 Task: Create a due date automation trigger when advanced on, on the monday after a card is due add content with a name or a description not starting with resume at 11:00 AM.
Action: Mouse moved to (1151, 92)
Screenshot: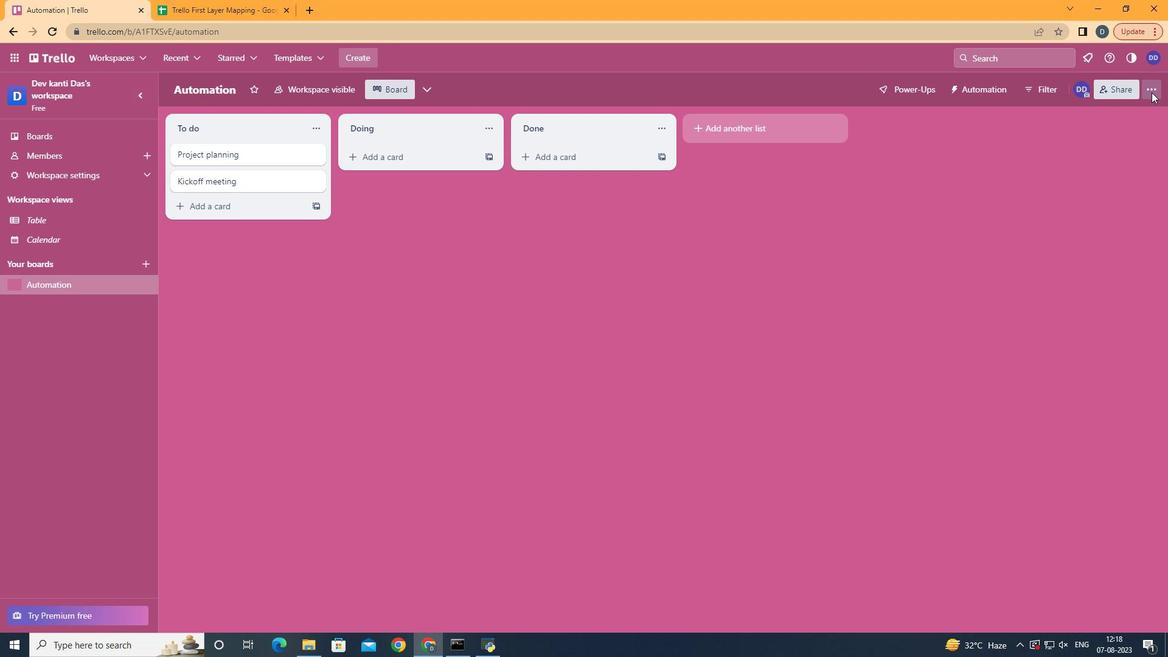 
Action: Mouse pressed left at (1151, 92)
Screenshot: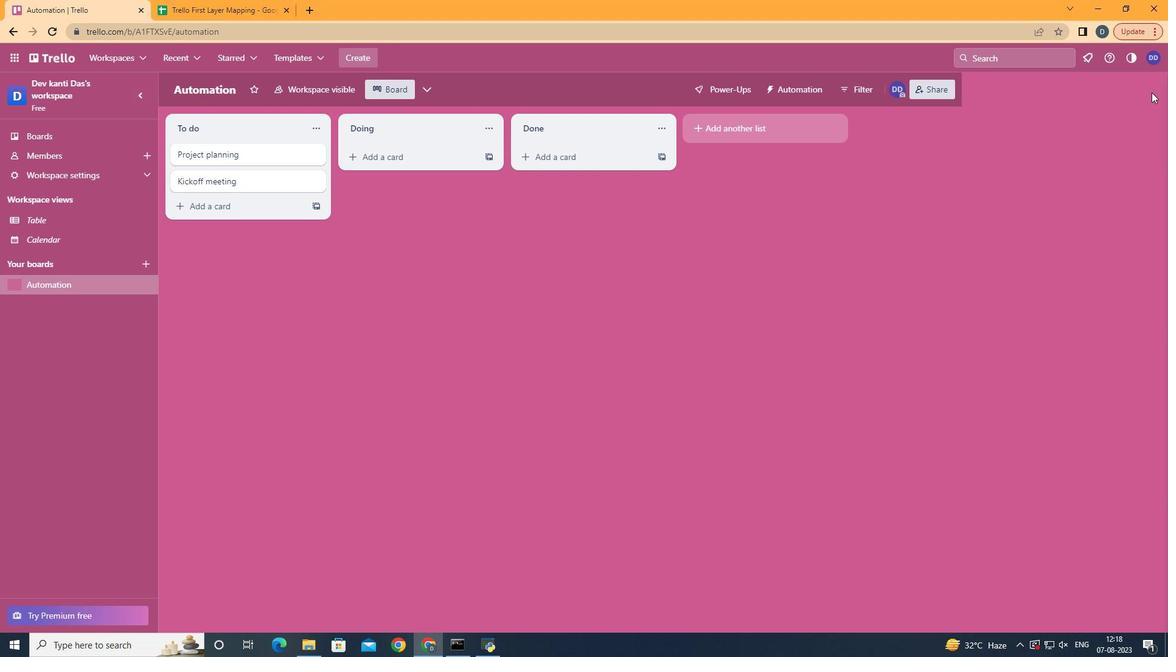 
Action: Mouse moved to (1043, 250)
Screenshot: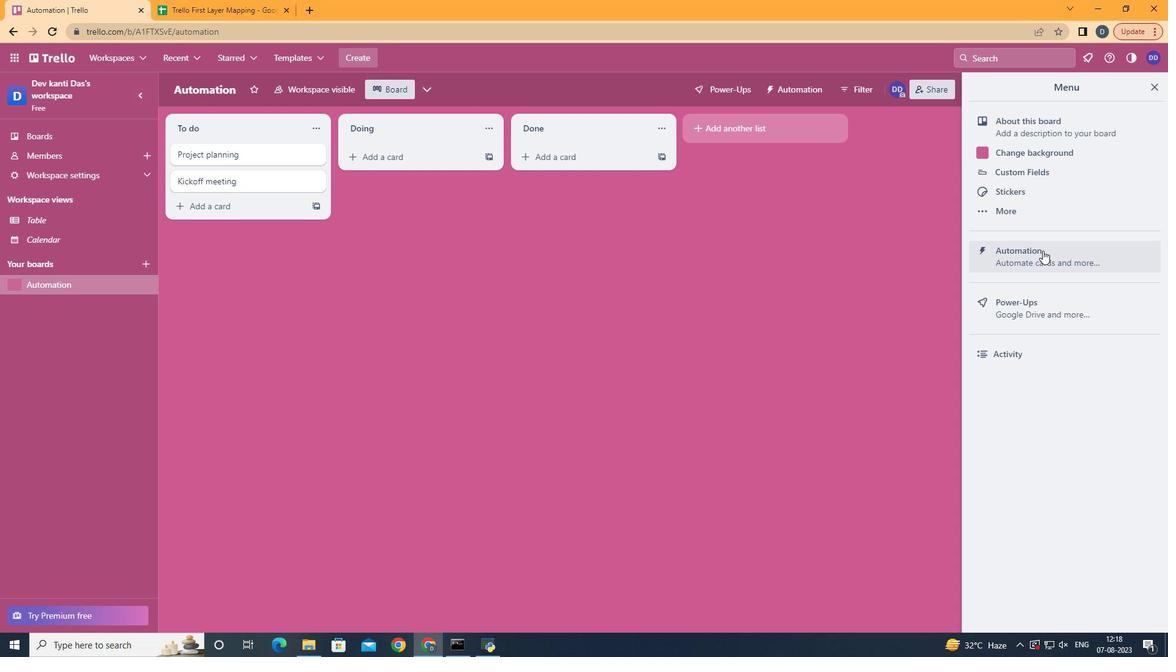 
Action: Mouse pressed left at (1043, 250)
Screenshot: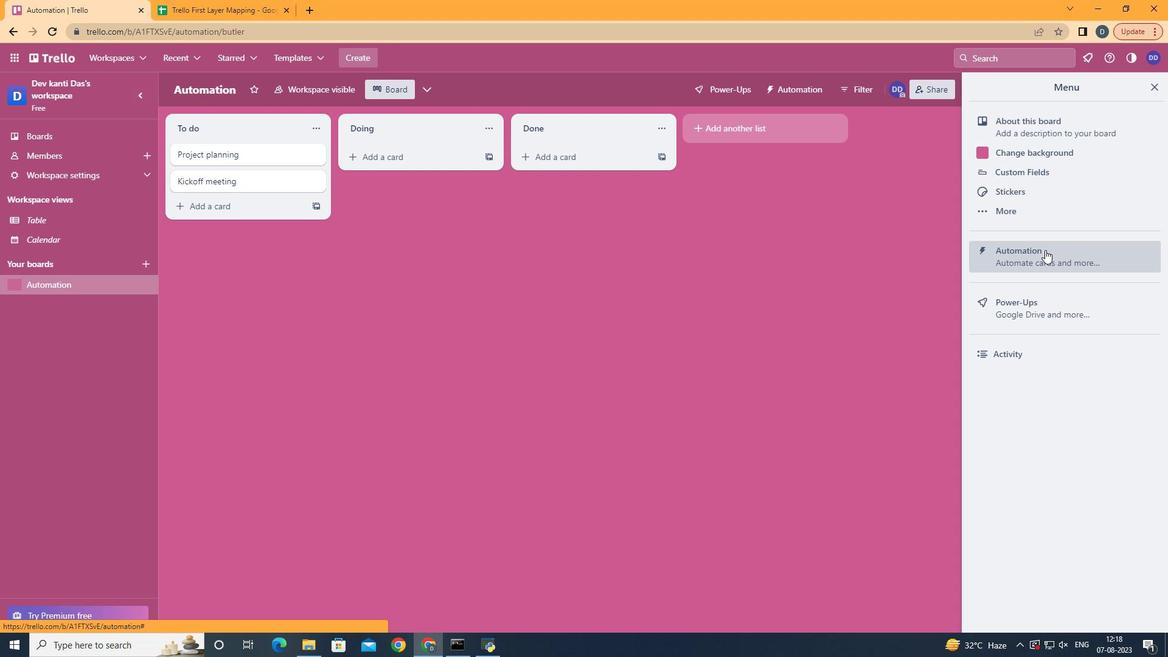 
Action: Mouse moved to (250, 246)
Screenshot: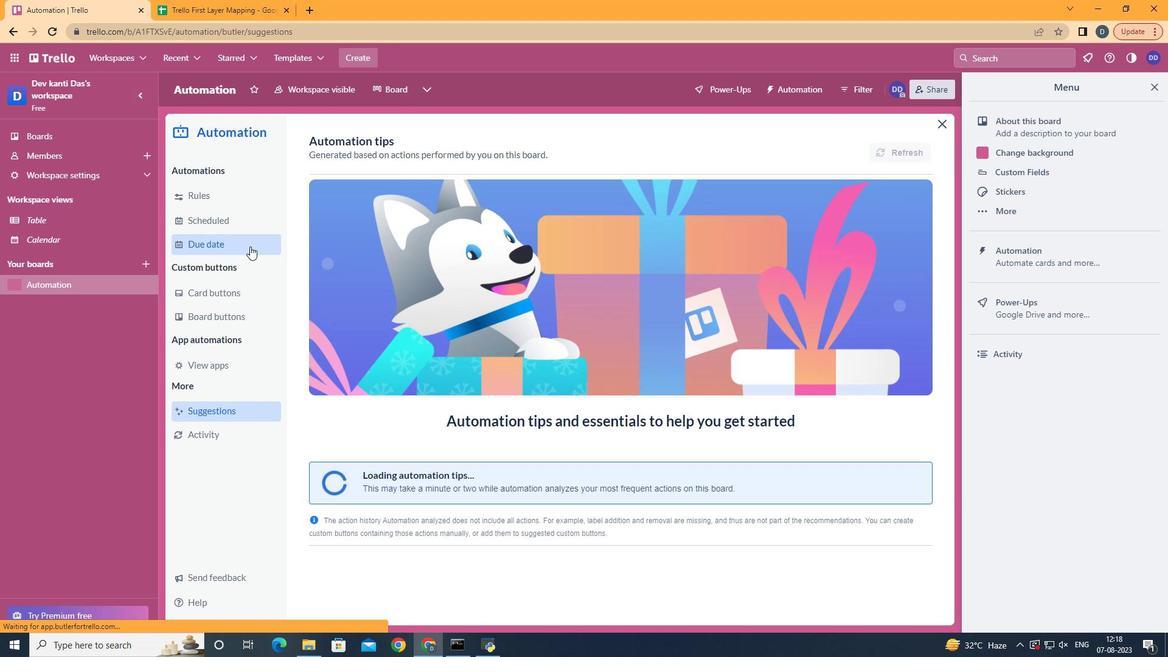 
Action: Mouse pressed left at (250, 246)
Screenshot: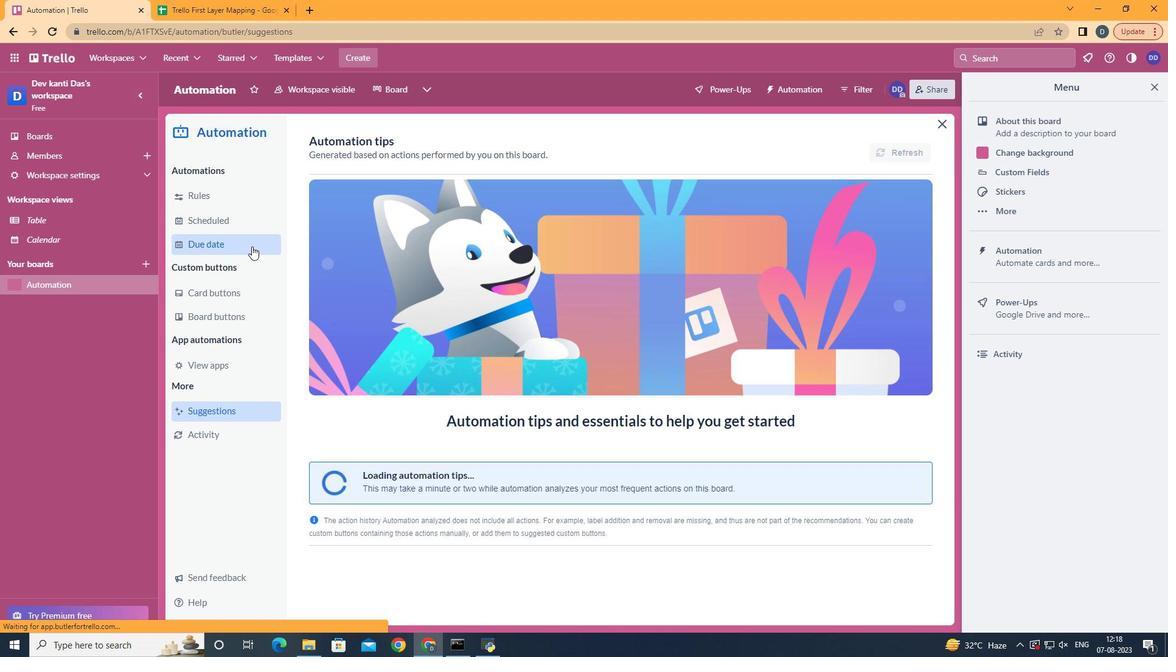 
Action: Mouse moved to (847, 146)
Screenshot: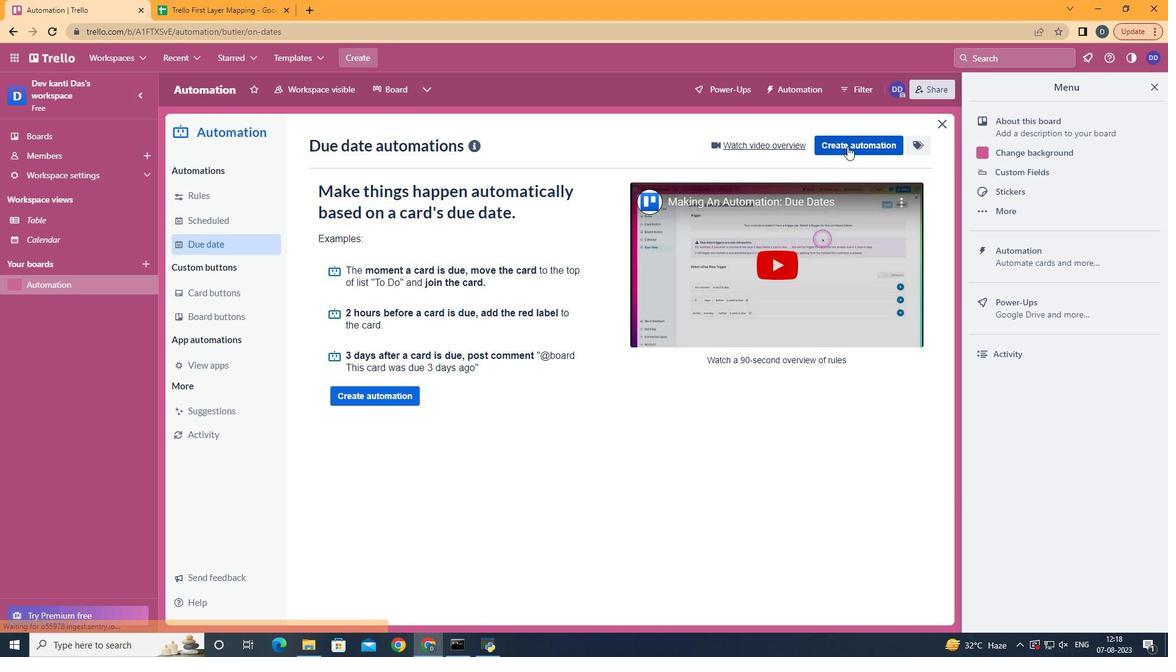 
Action: Mouse pressed left at (847, 146)
Screenshot: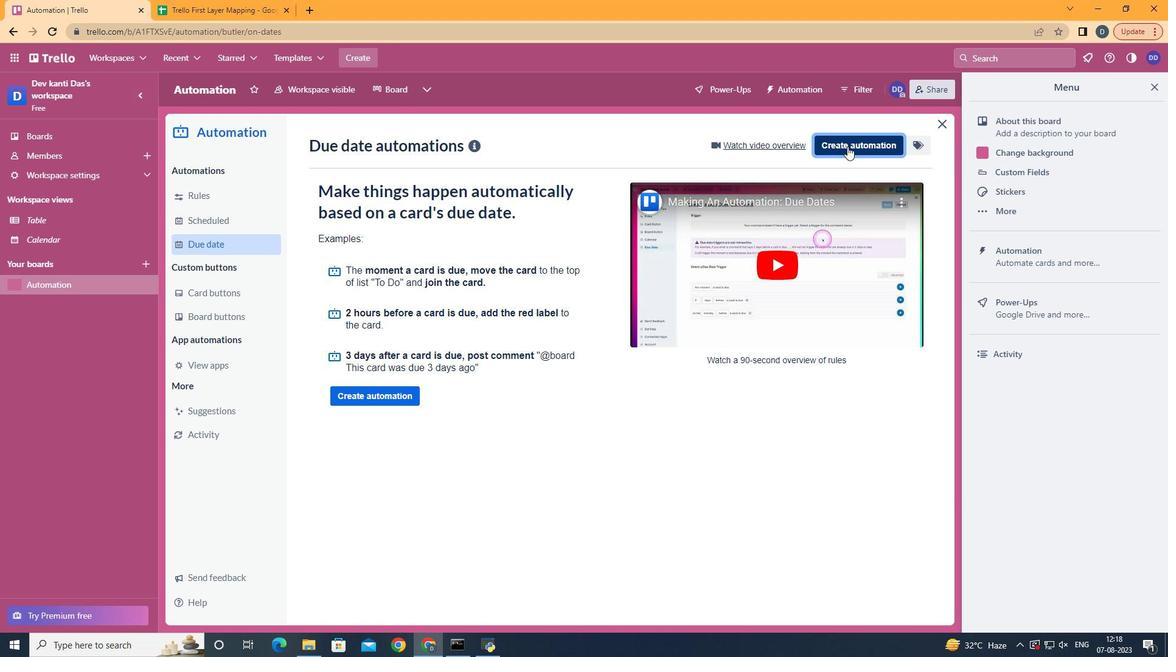 
Action: Mouse moved to (600, 262)
Screenshot: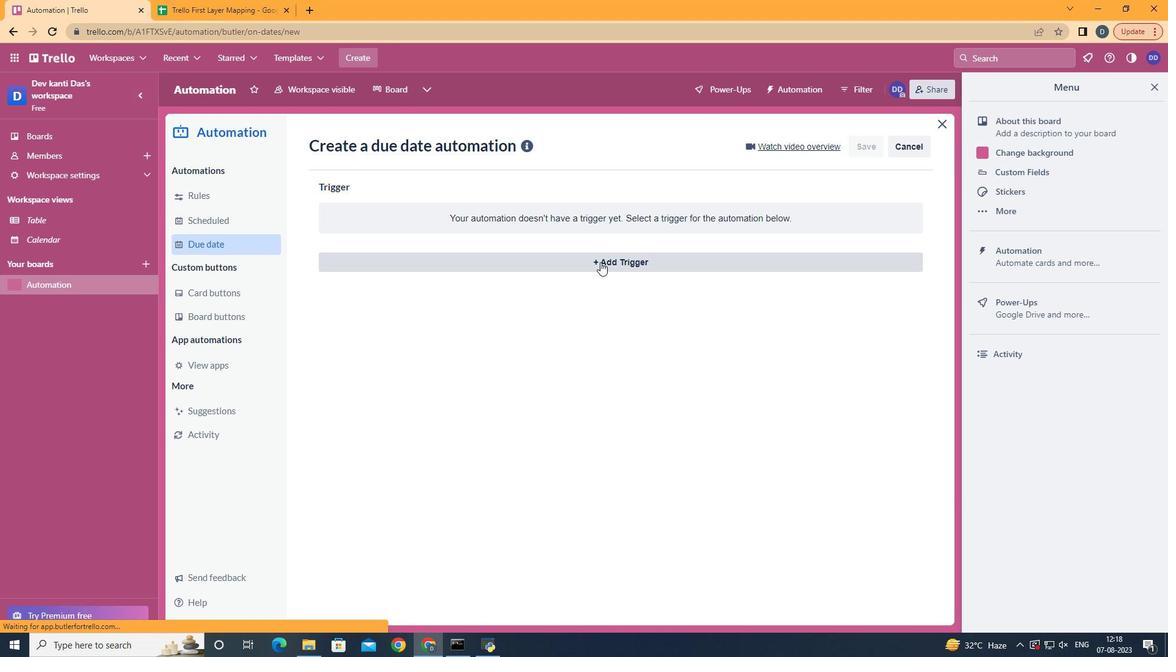 
Action: Mouse pressed left at (600, 262)
Screenshot: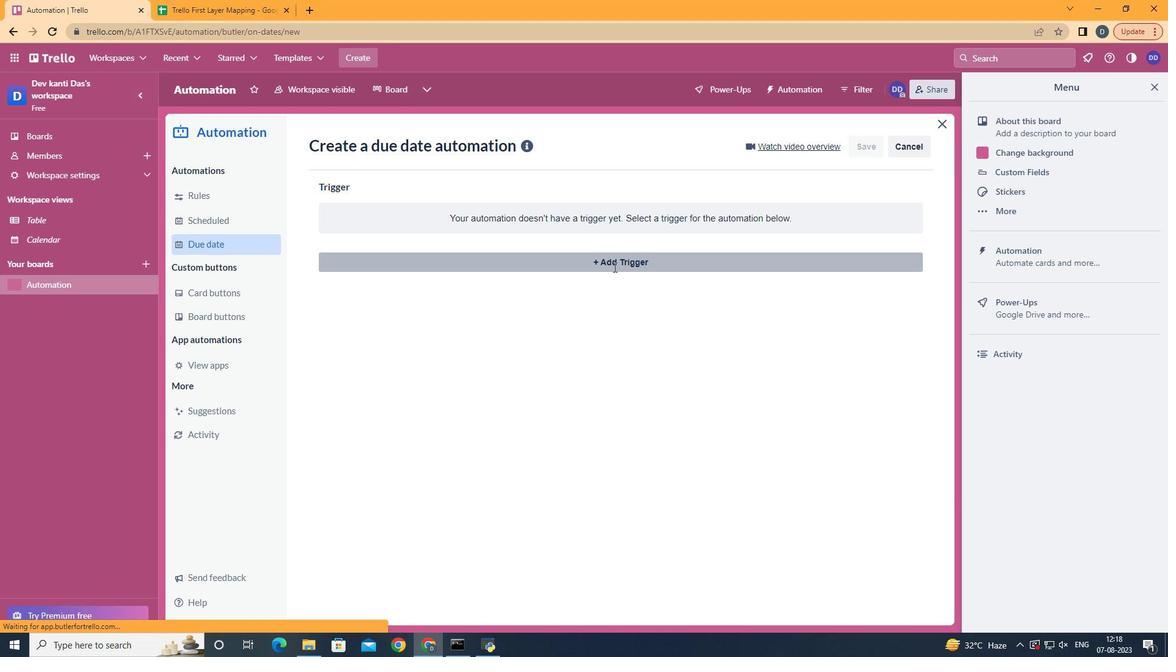 
Action: Mouse moved to (408, 319)
Screenshot: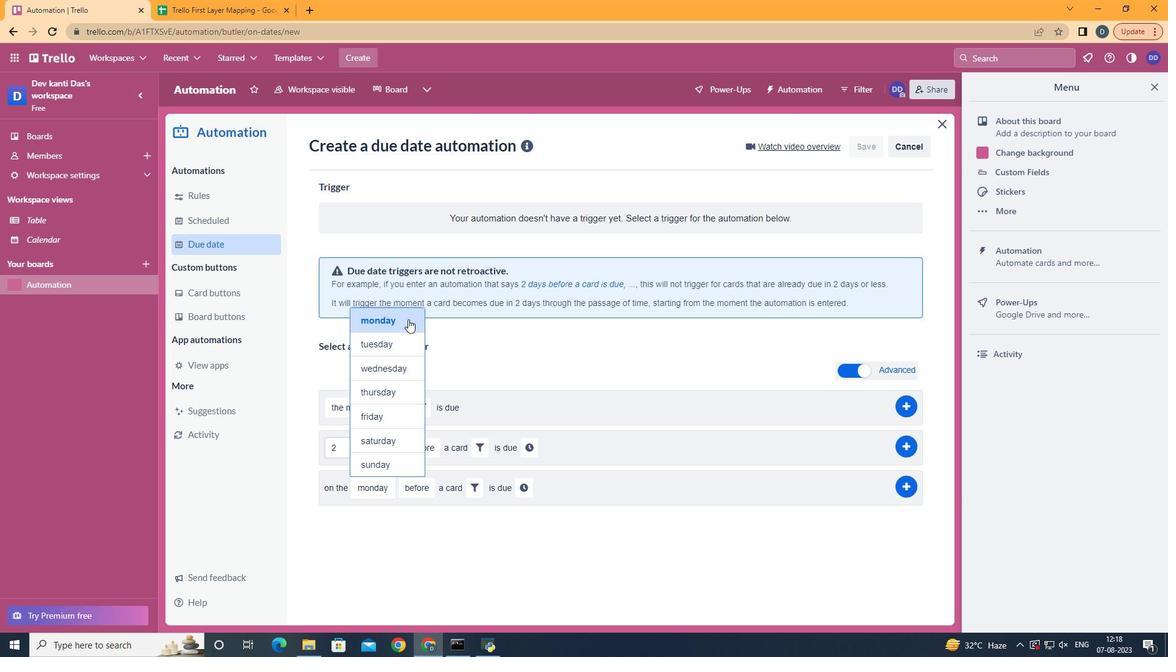 
Action: Mouse pressed left at (408, 319)
Screenshot: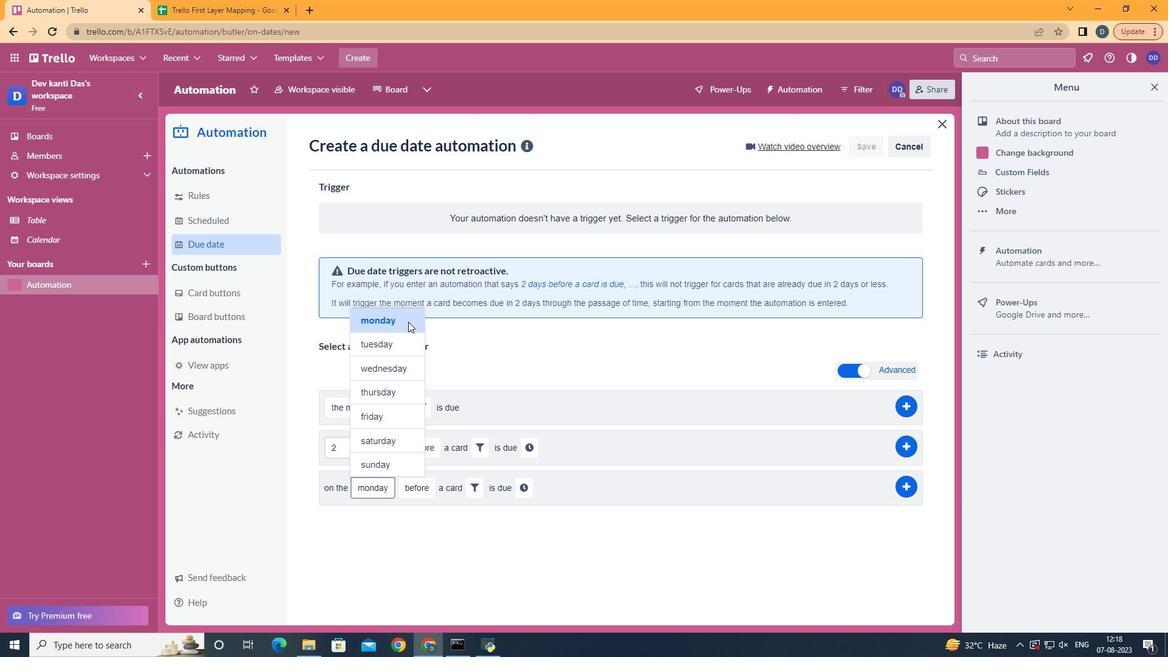 
Action: Mouse moved to (427, 532)
Screenshot: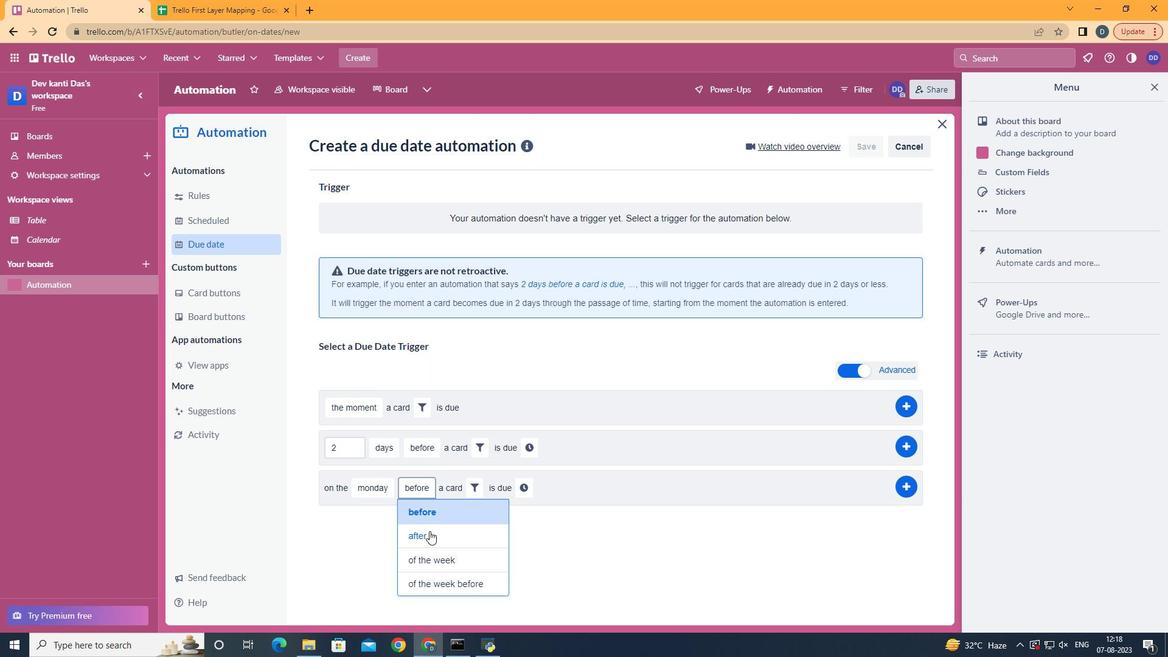
Action: Mouse pressed left at (427, 532)
Screenshot: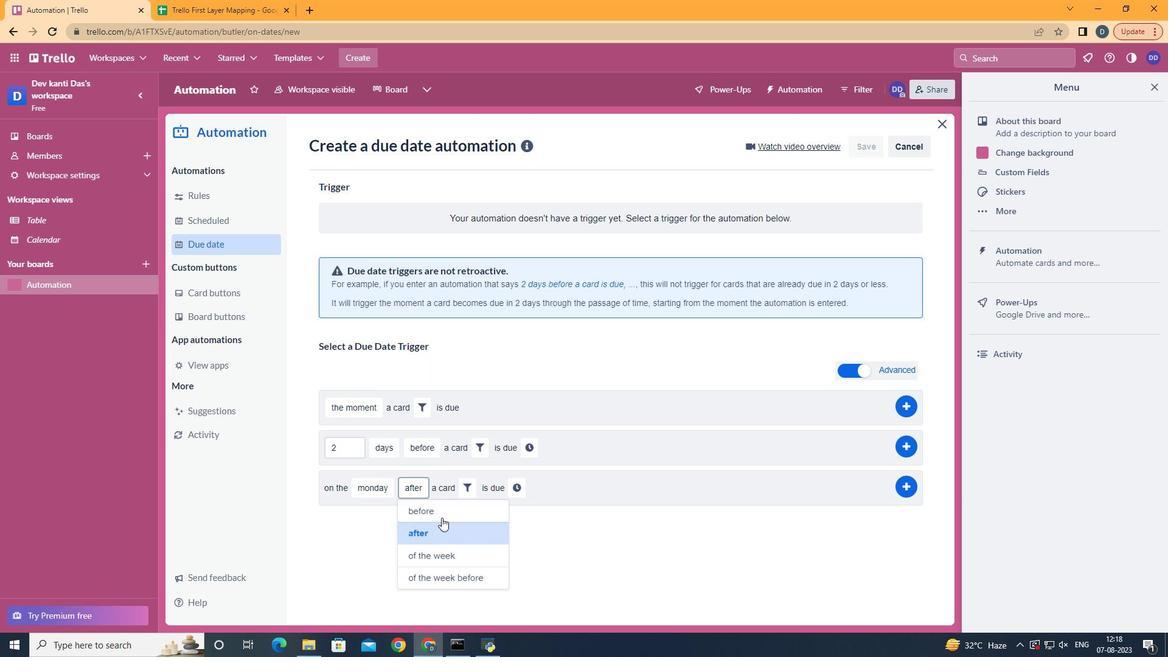 
Action: Mouse moved to (469, 486)
Screenshot: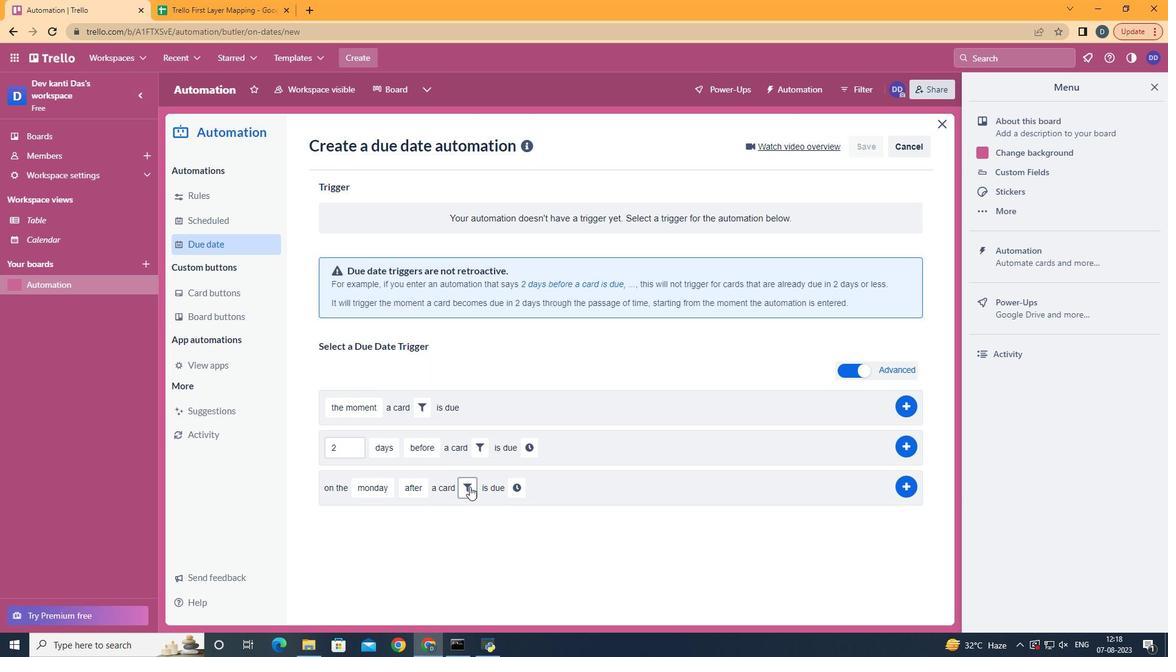 
Action: Mouse pressed left at (469, 486)
Screenshot: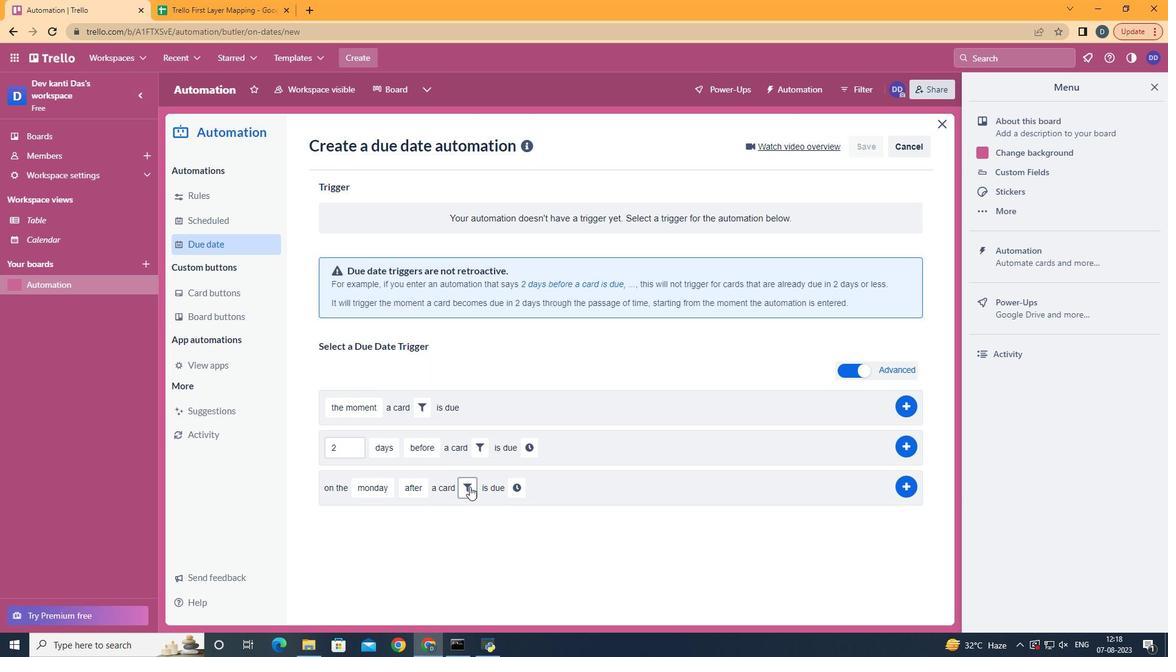 
Action: Mouse moved to (622, 521)
Screenshot: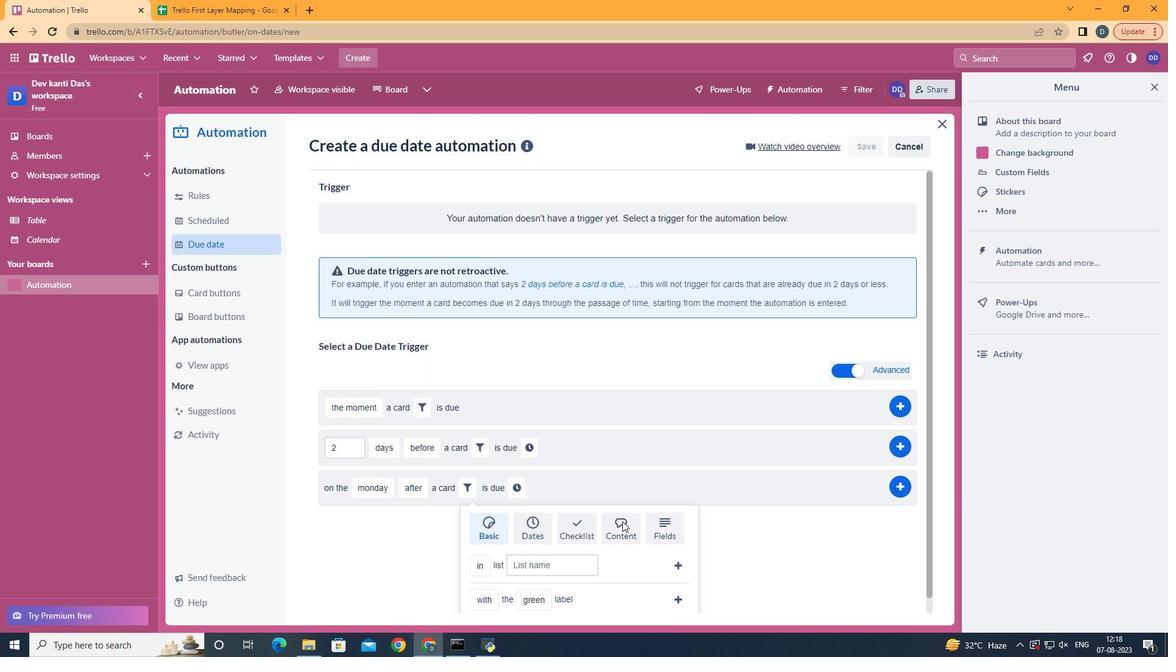 
Action: Mouse pressed left at (622, 521)
Screenshot: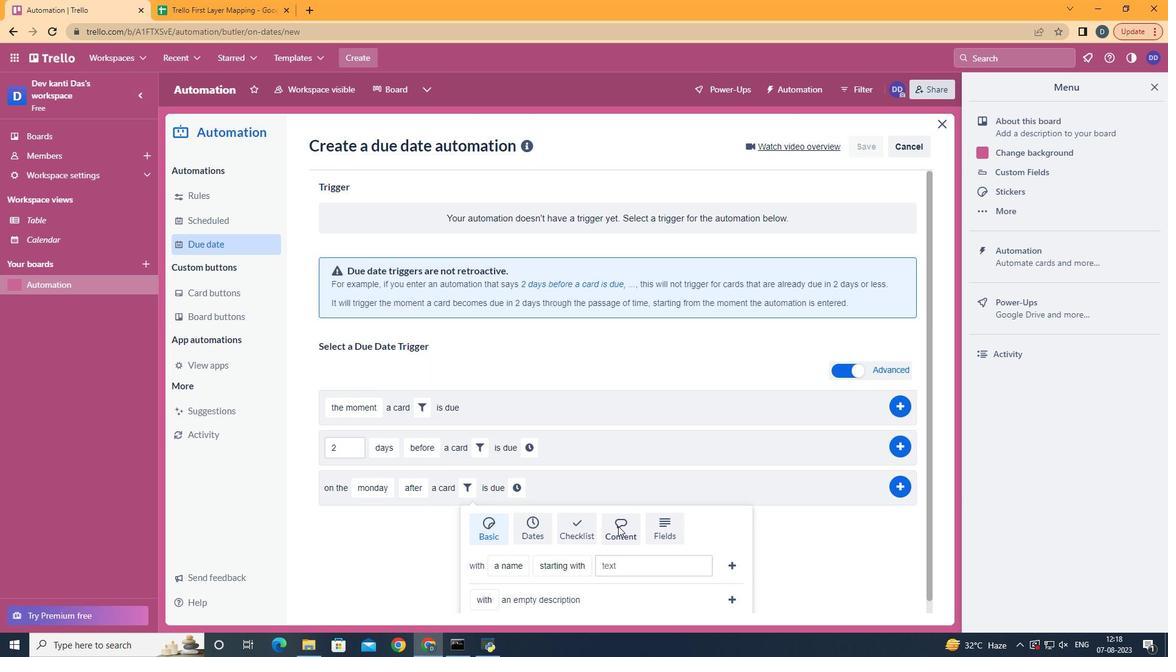 
Action: Mouse moved to (514, 550)
Screenshot: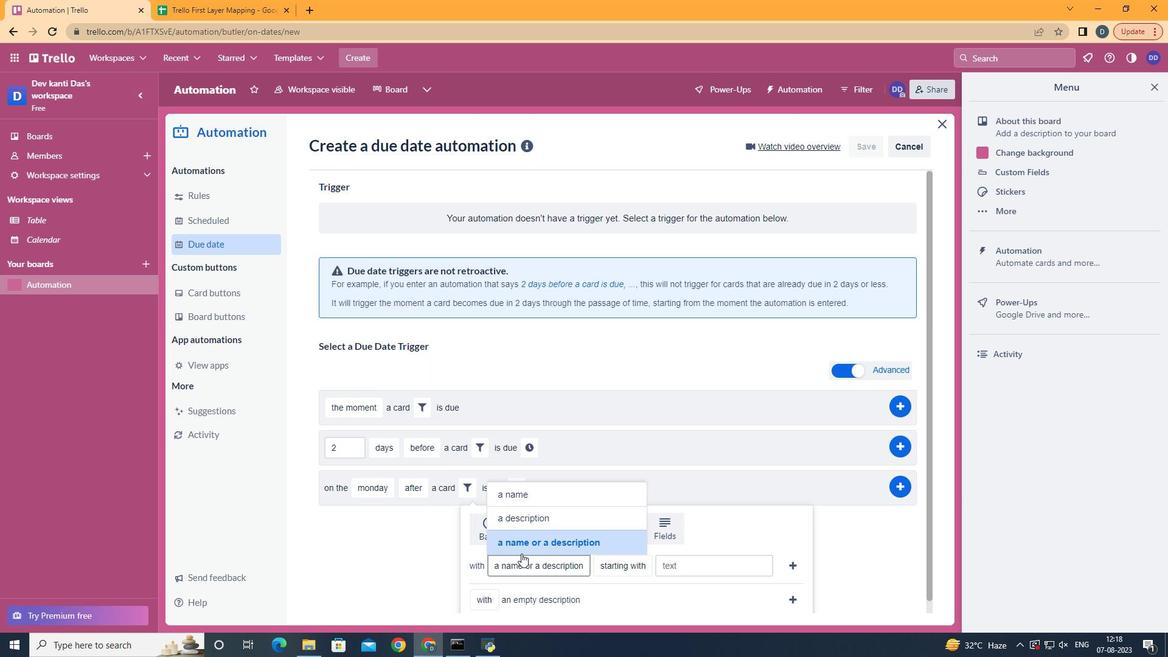 
Action: Mouse pressed left at (514, 550)
Screenshot: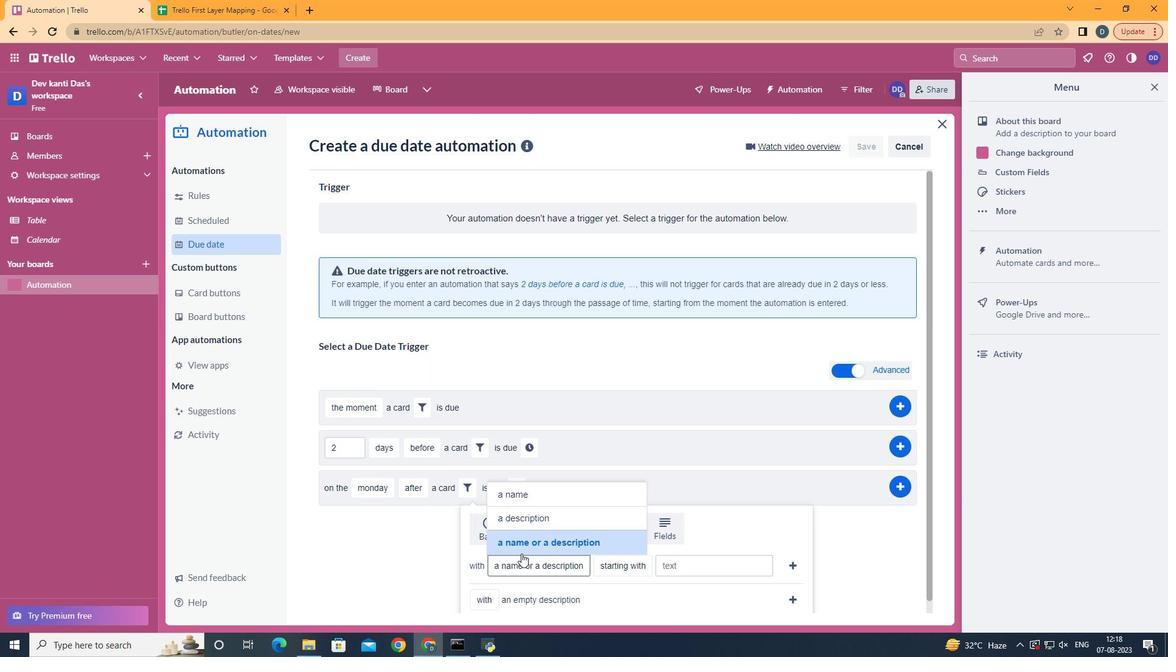 
Action: Mouse moved to (640, 492)
Screenshot: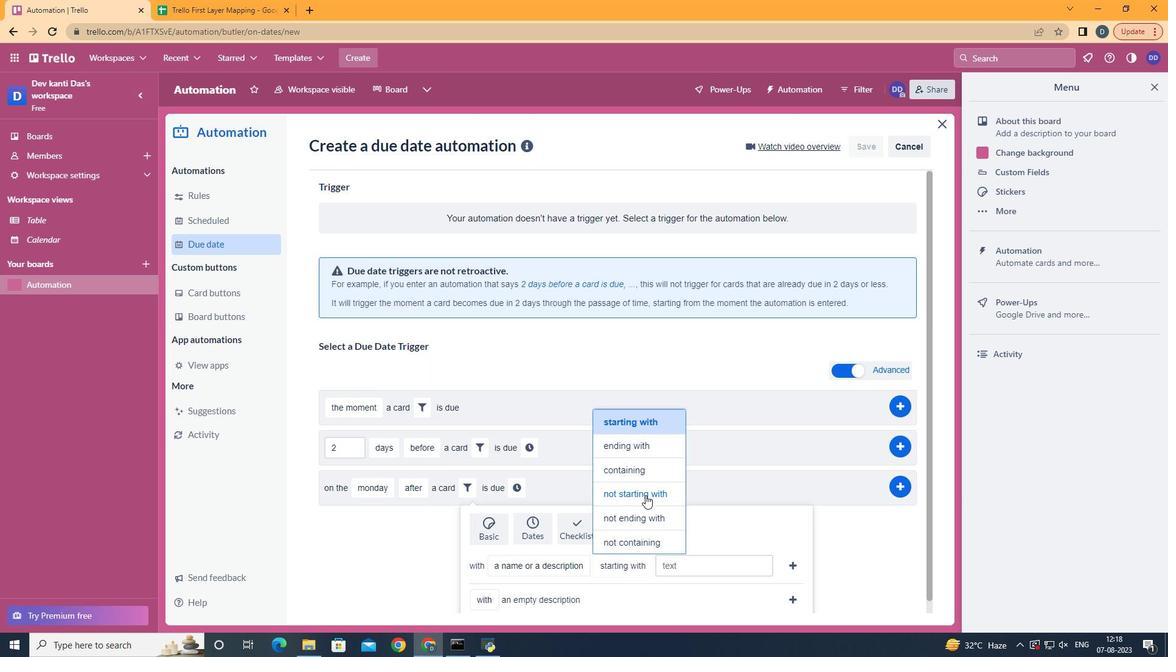 
Action: Mouse pressed left at (640, 492)
Screenshot: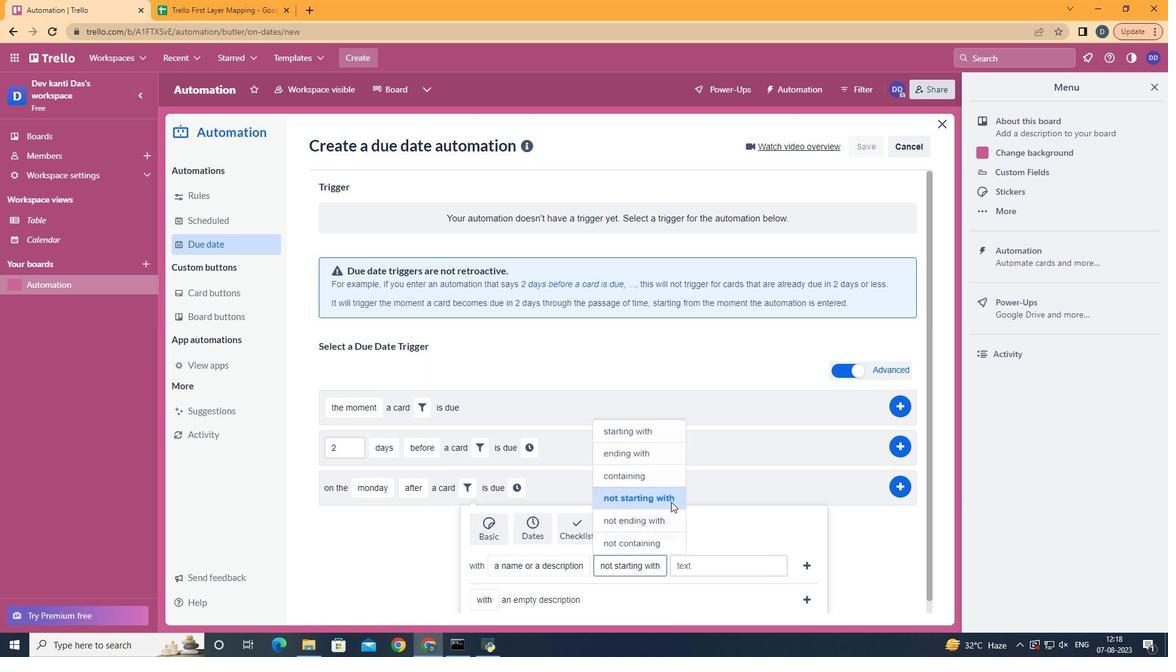 
Action: Mouse moved to (728, 564)
Screenshot: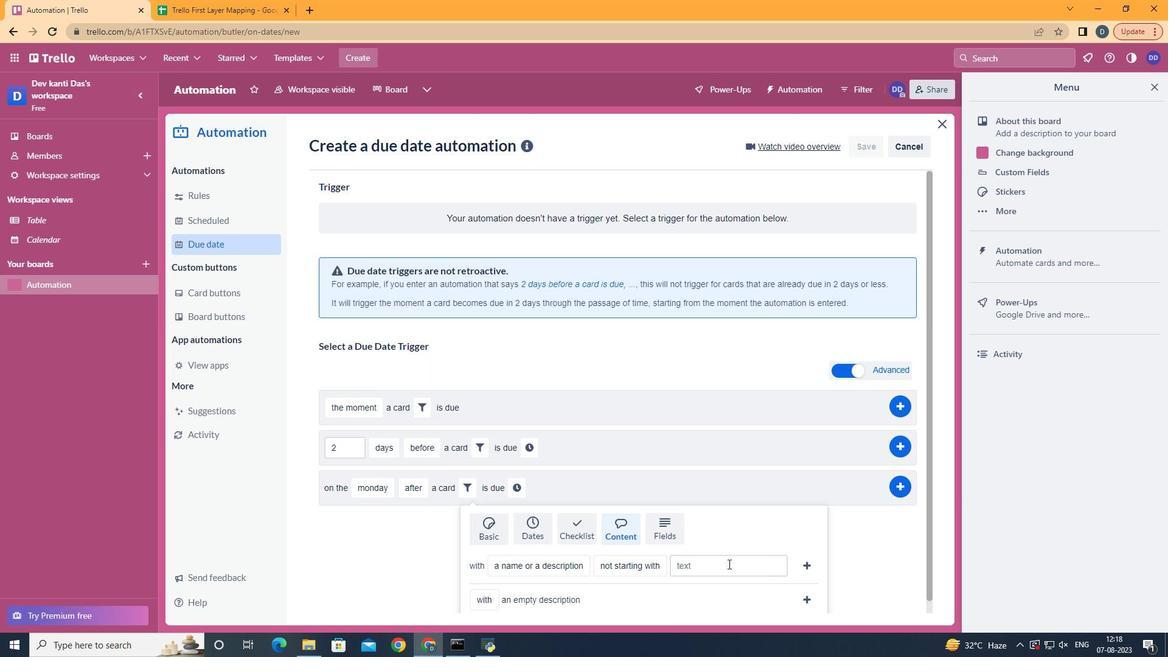 
Action: Mouse pressed left at (728, 564)
Screenshot: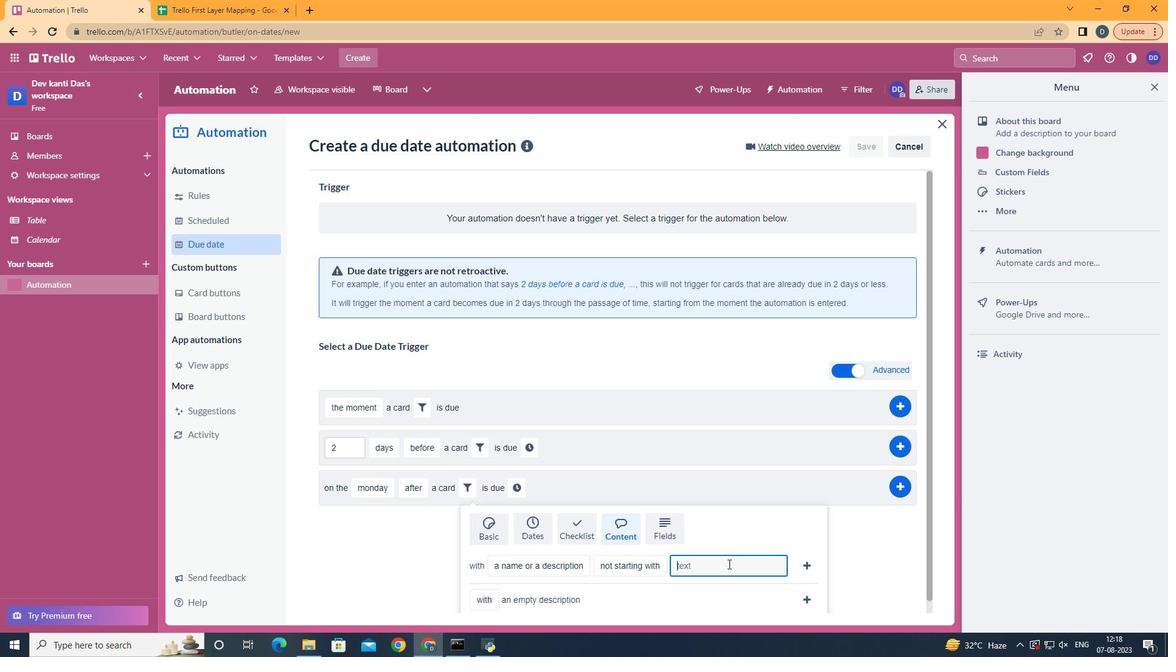 
Action: Key pressed resume
Screenshot: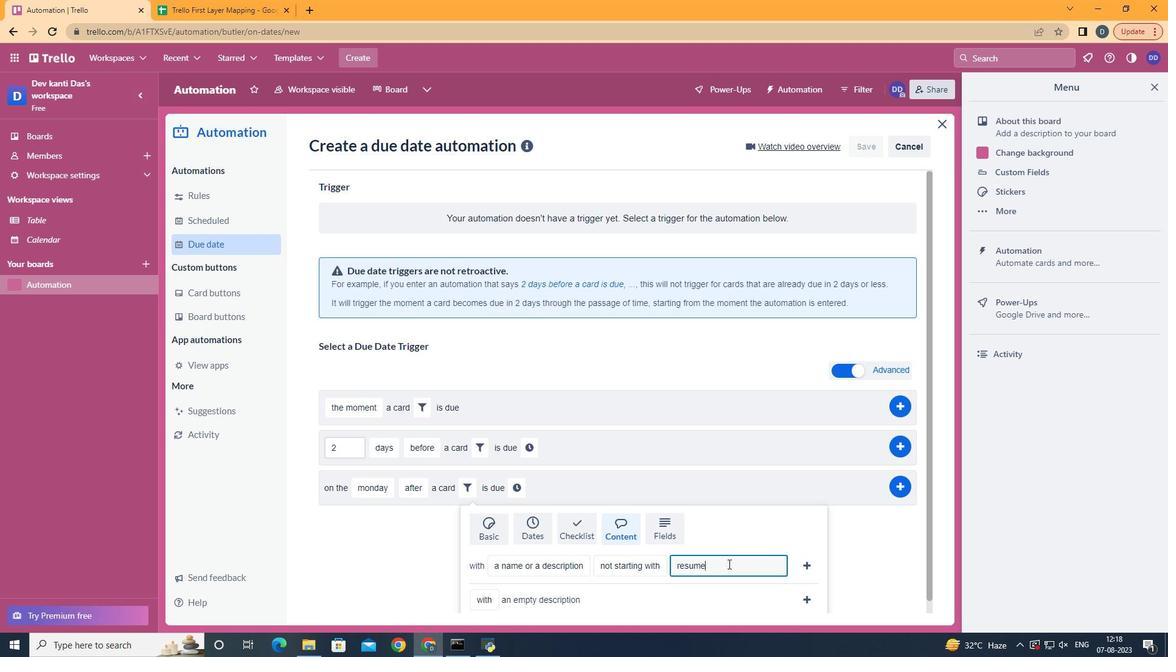 
Action: Mouse moved to (814, 564)
Screenshot: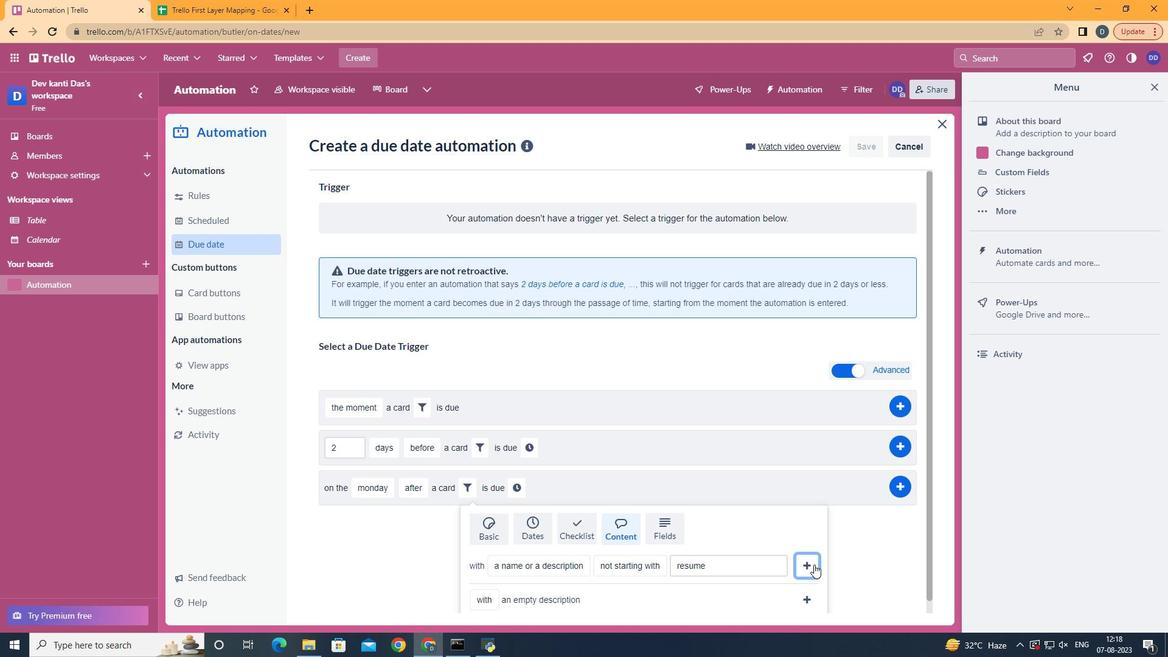 
Action: Mouse pressed left at (814, 564)
Screenshot: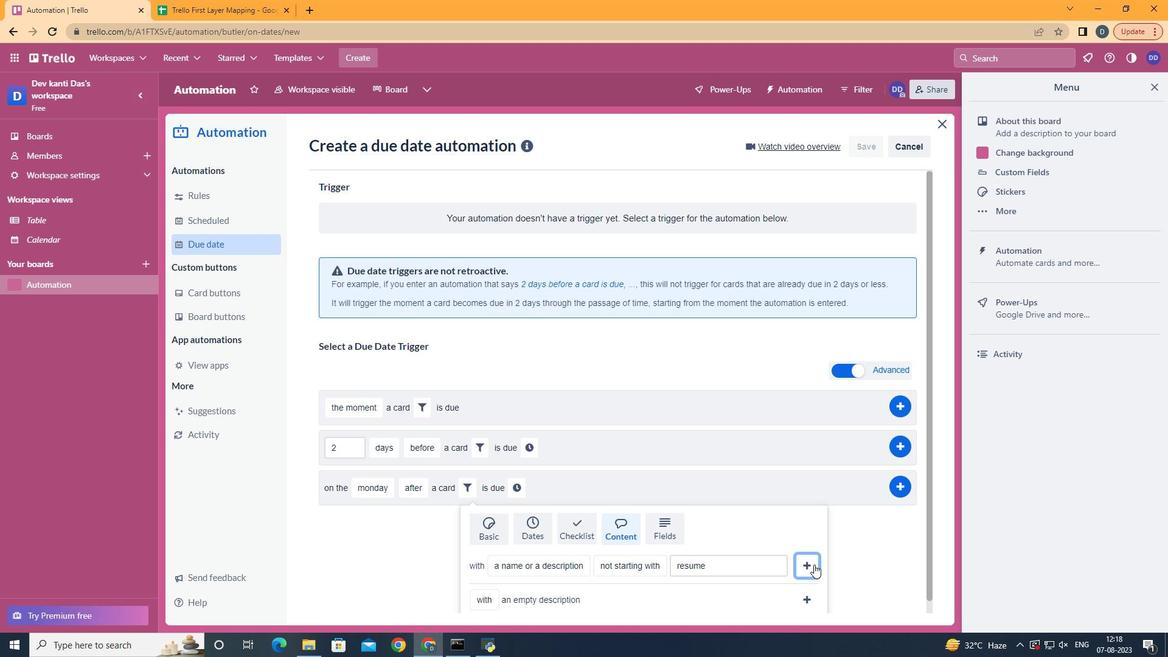 
Action: Mouse moved to (750, 488)
Screenshot: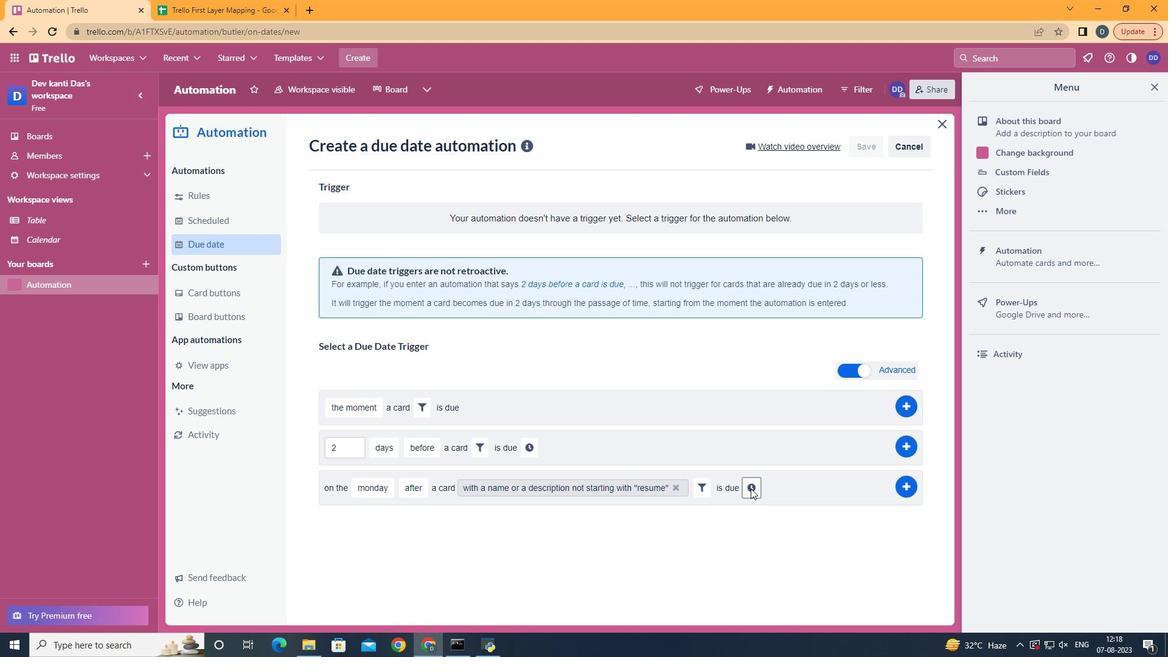 
Action: Mouse pressed left at (750, 488)
Screenshot: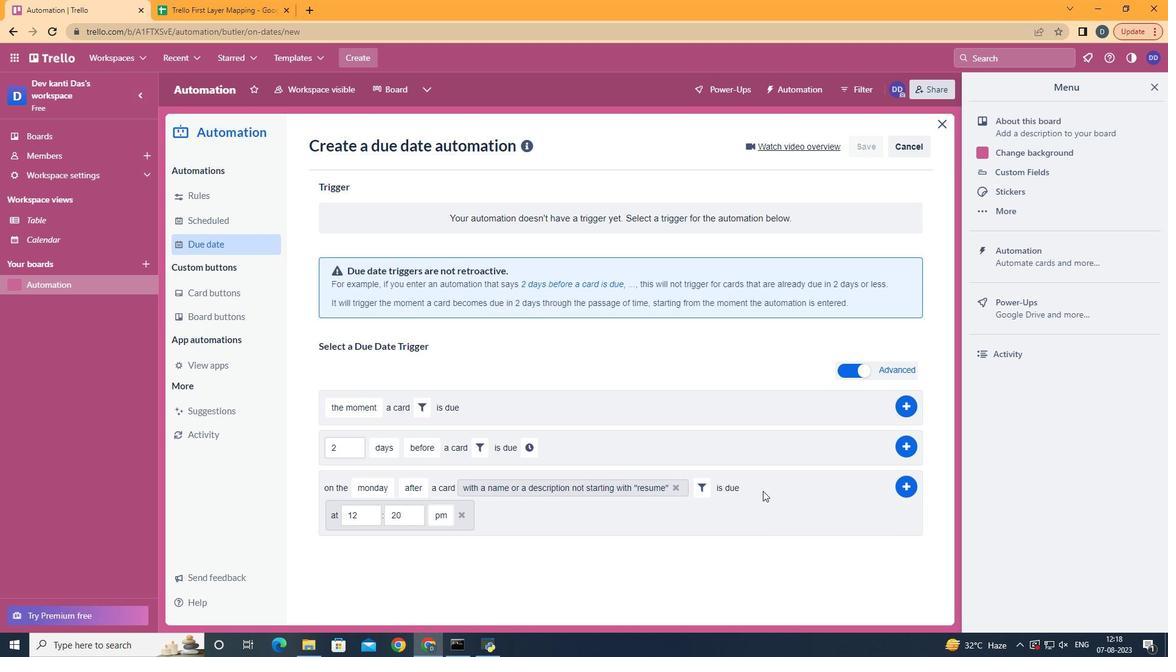 
Action: Mouse moved to (373, 514)
Screenshot: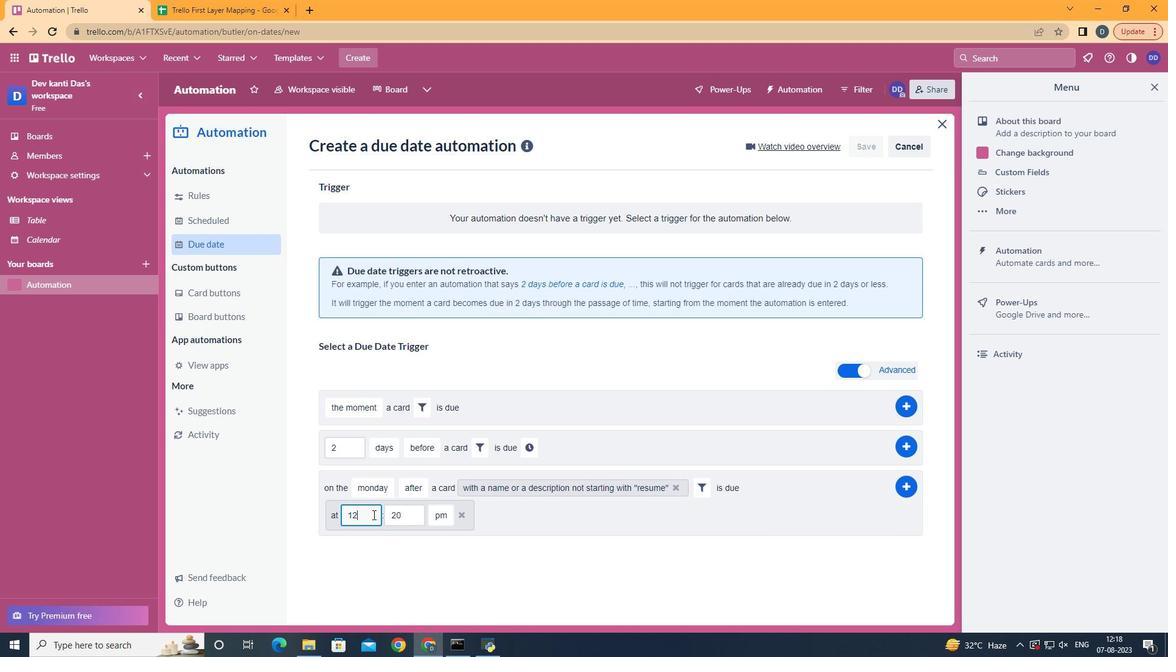 
Action: Mouse pressed left at (373, 514)
Screenshot: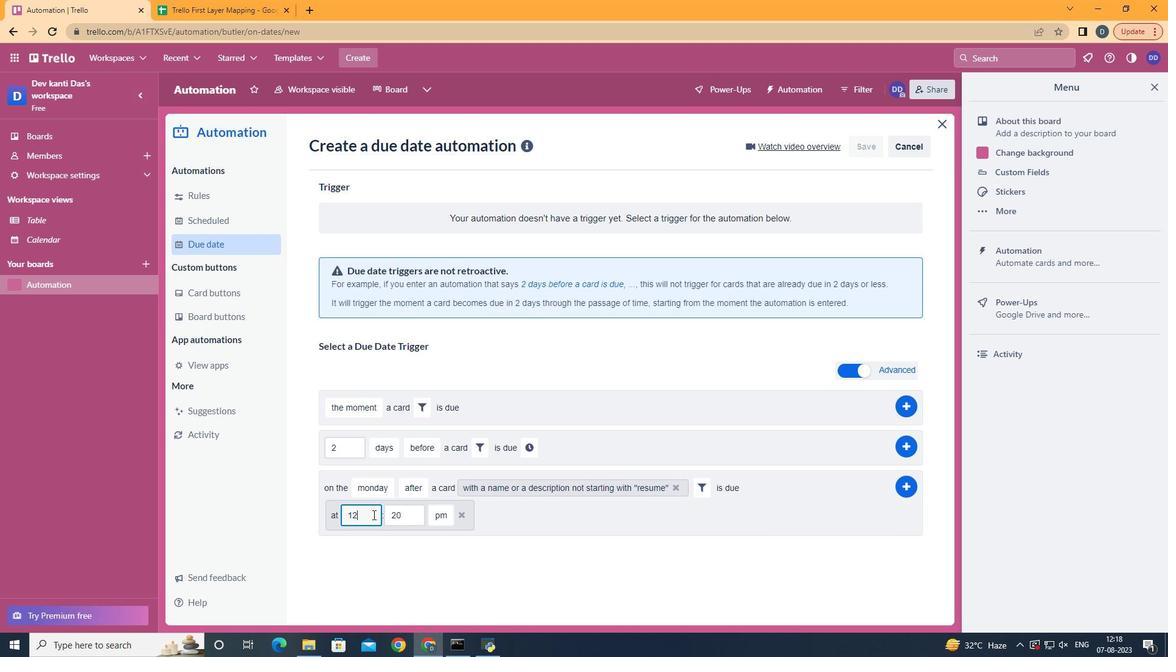 
Action: Key pressed <Key.backspace>1
Screenshot: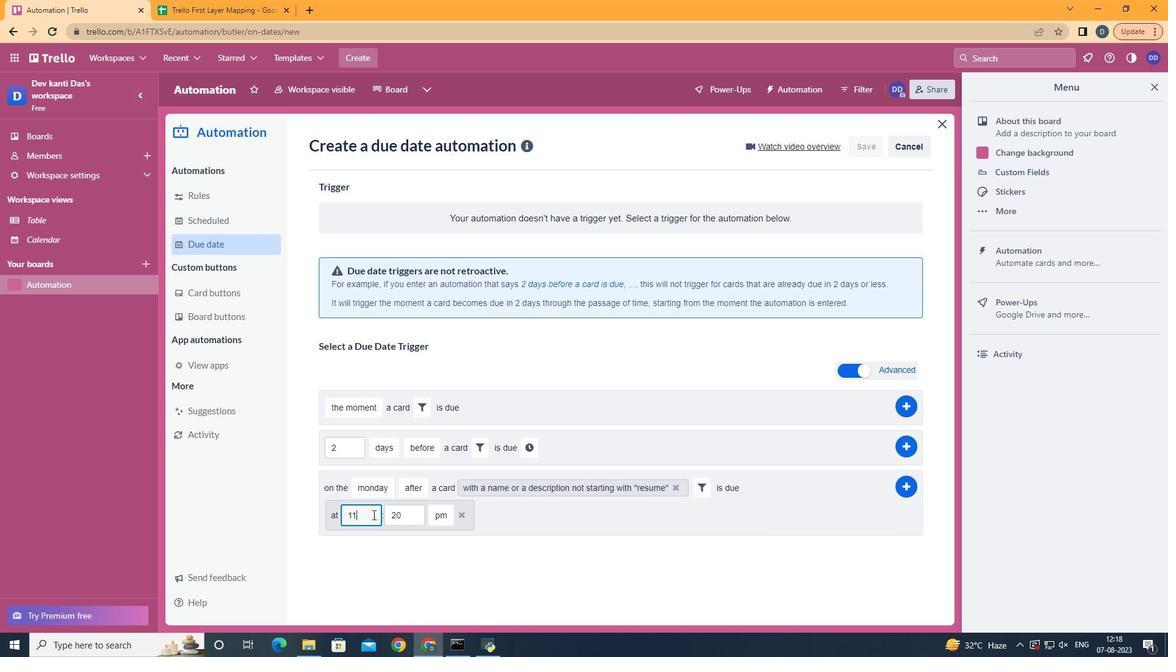 
Action: Mouse moved to (404, 517)
Screenshot: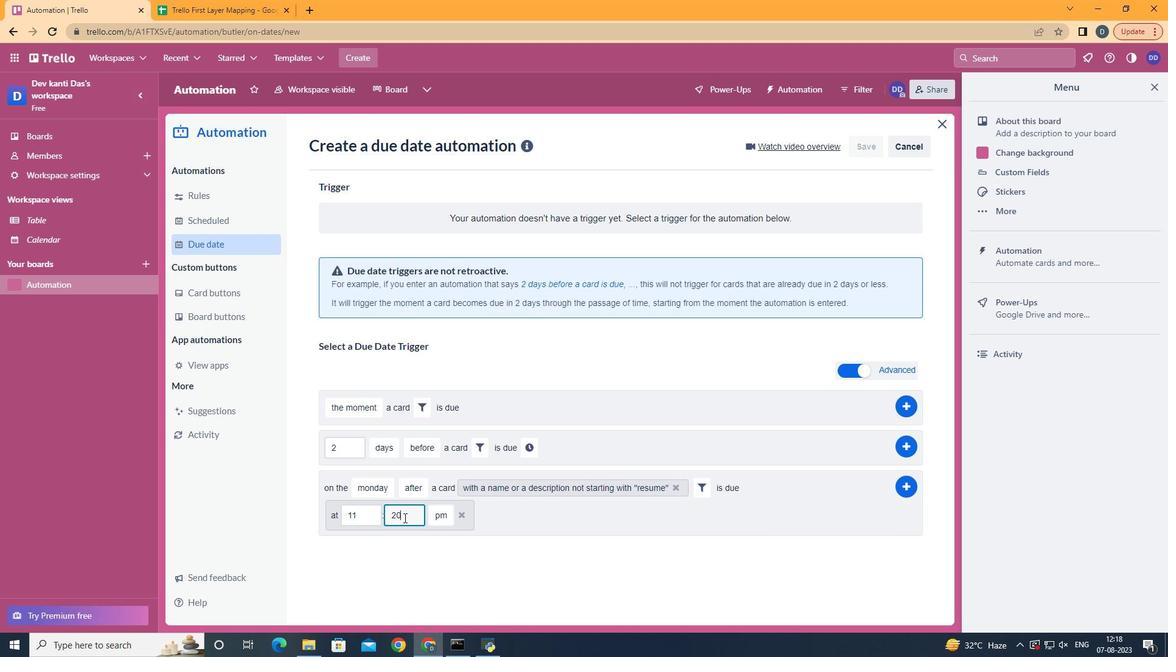 
Action: Mouse pressed left at (404, 517)
Screenshot: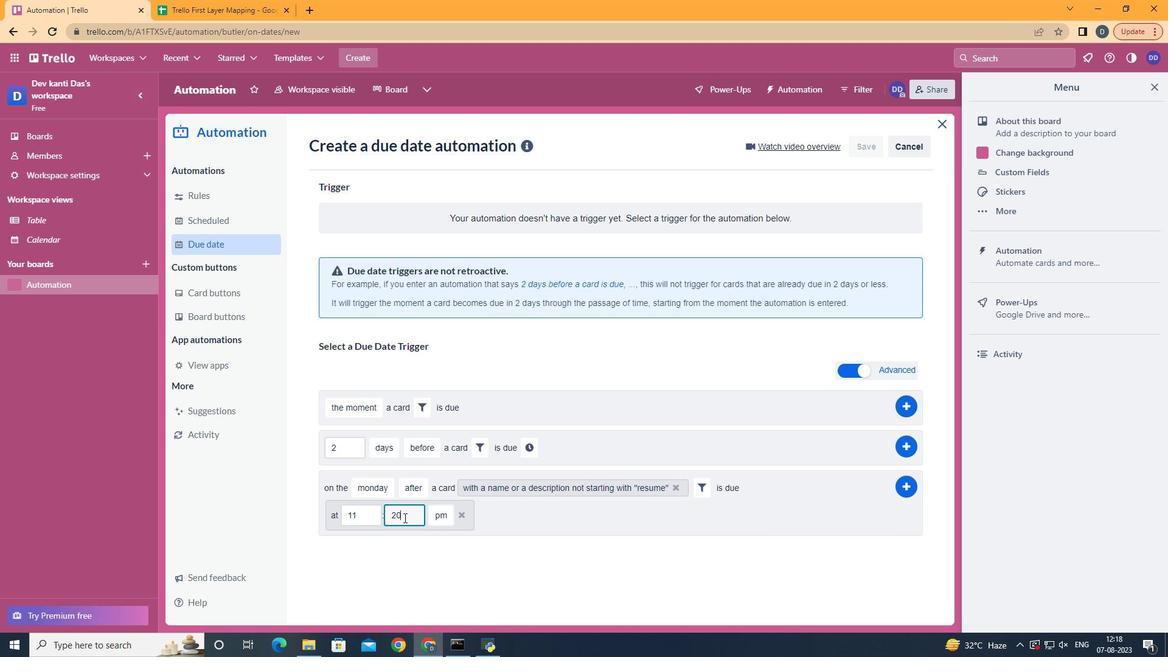 
Action: Key pressed <Key.backspace><Key.backspace>00
Screenshot: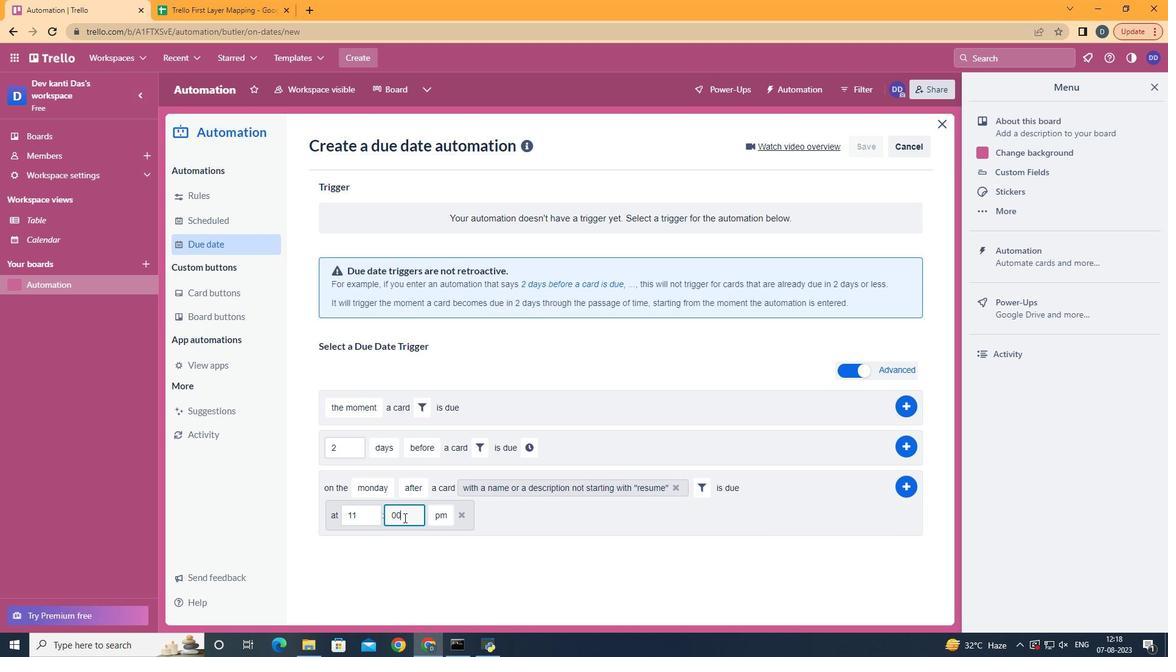 
Action: Mouse moved to (441, 534)
Screenshot: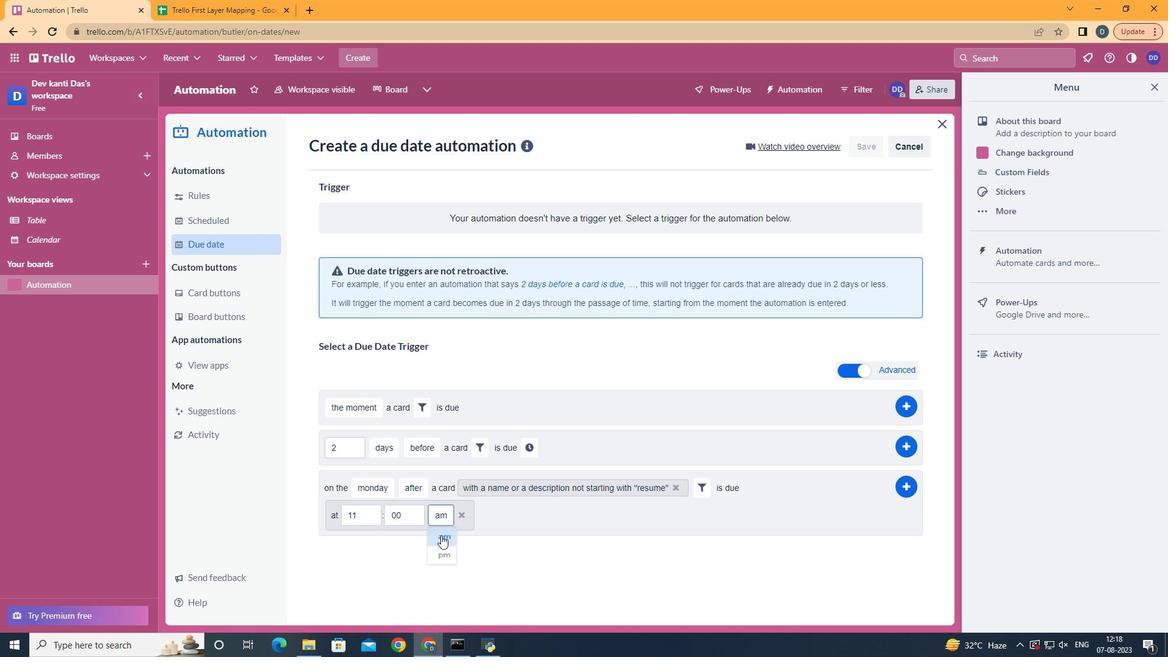 
Action: Mouse pressed left at (441, 534)
Screenshot: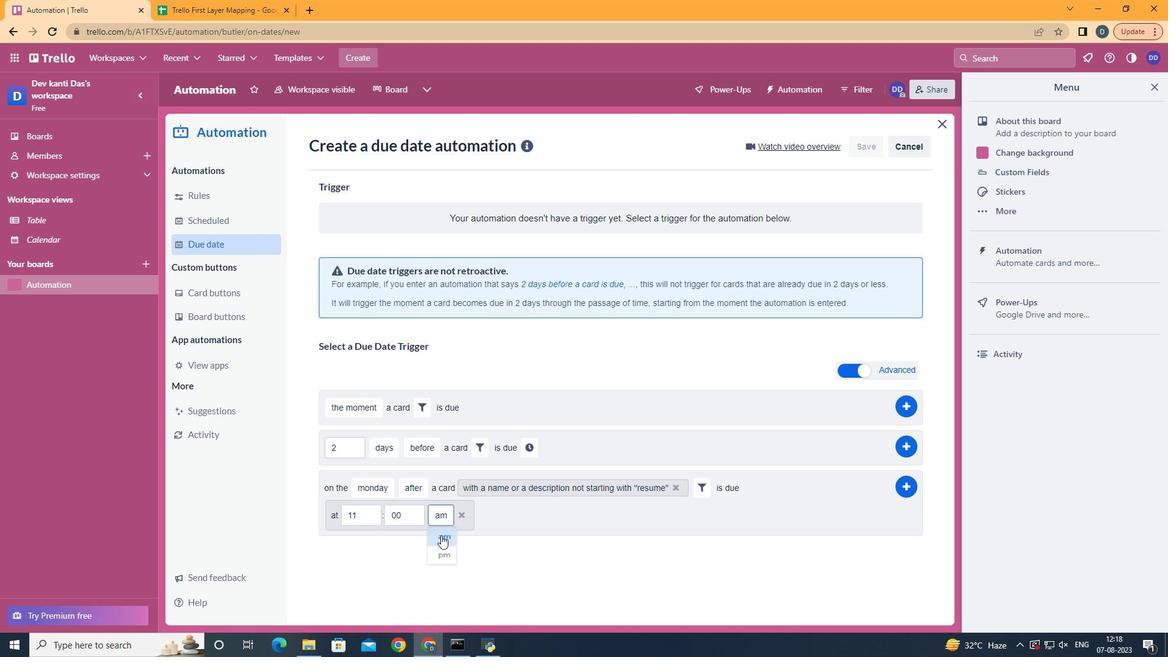 
Action: Mouse moved to (914, 488)
Screenshot: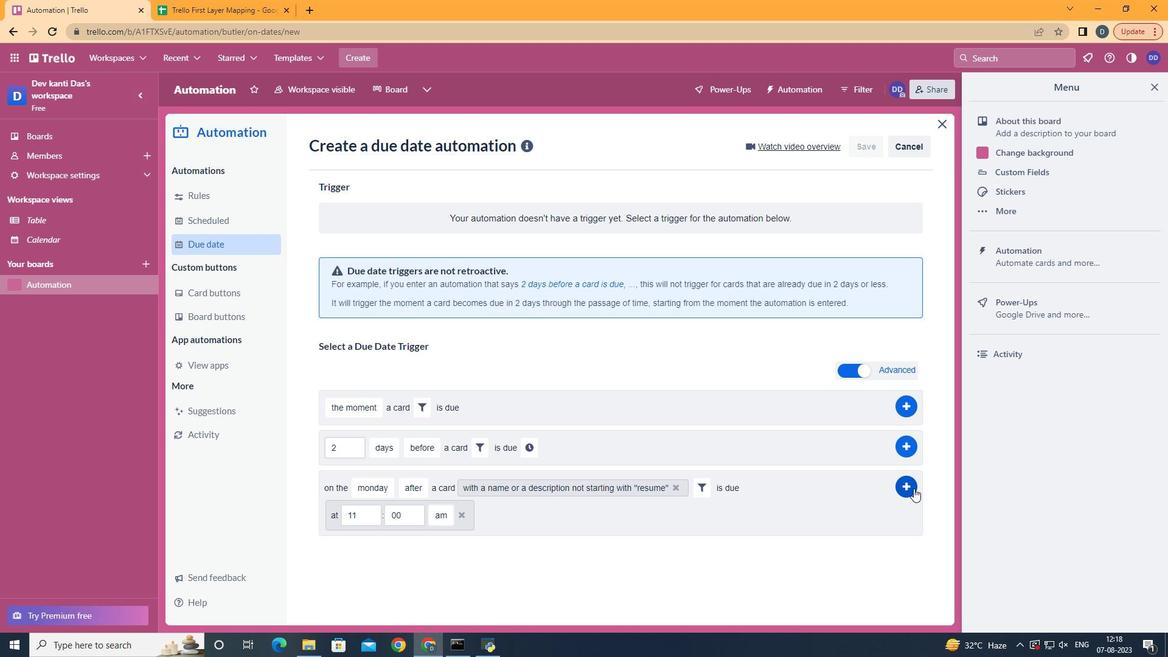 
Action: Mouse pressed left at (914, 488)
Screenshot: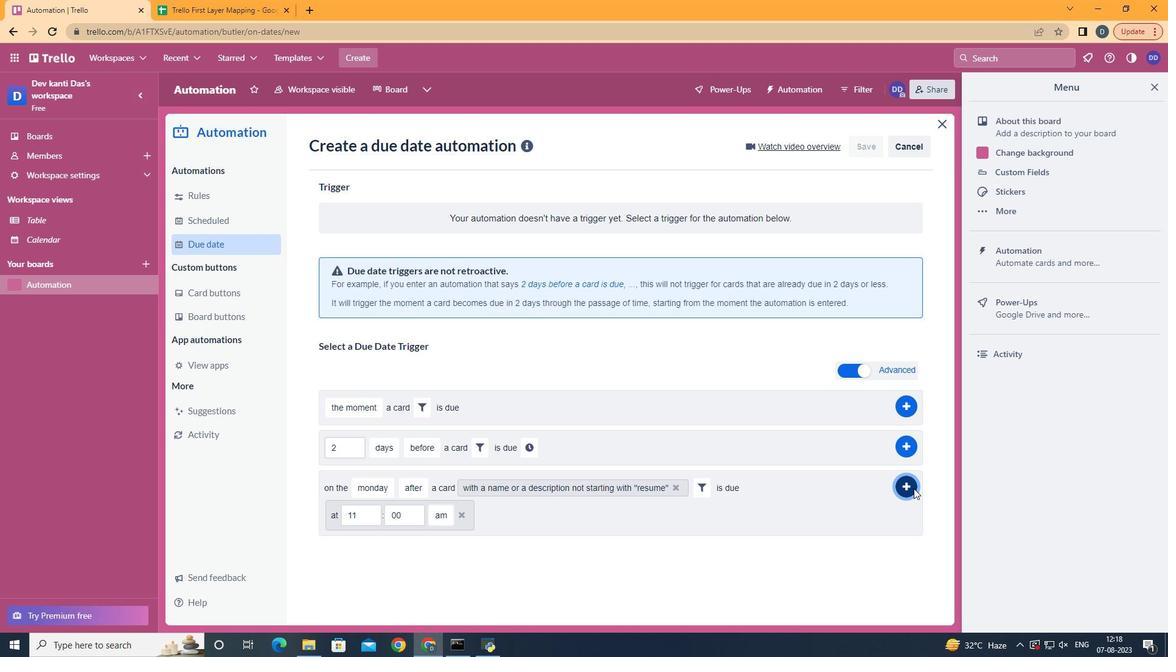 
Action: Mouse moved to (411, 168)
Screenshot: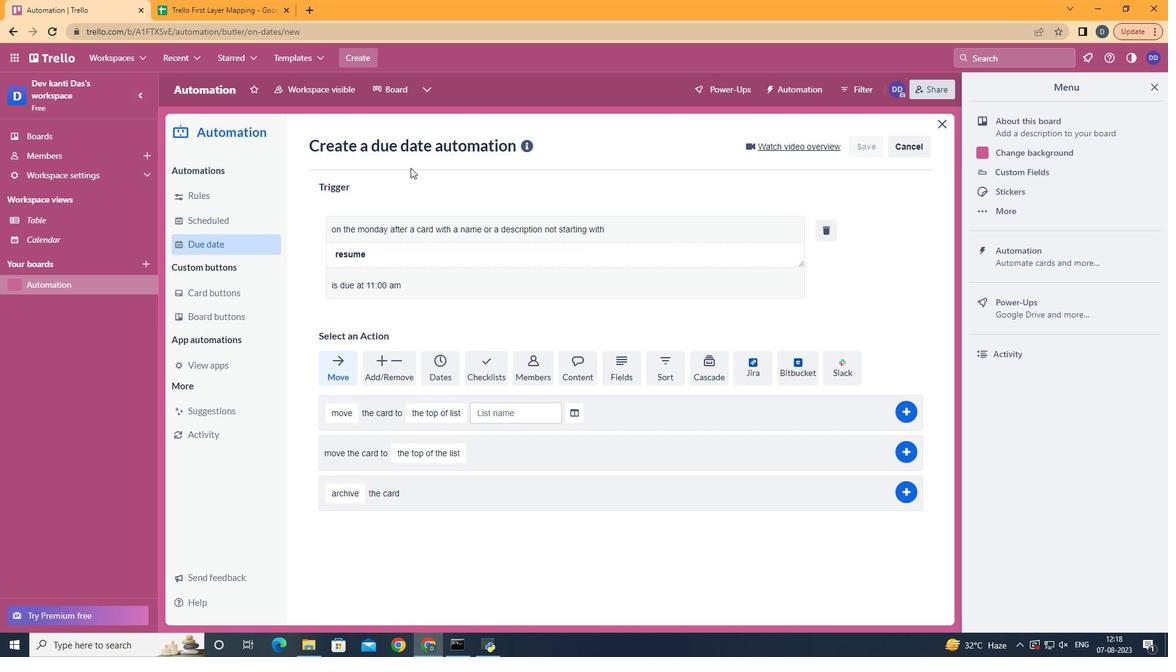 
